 Task: Add Nordic Naturals Omega Memory to the cart.
Action: Mouse moved to (214, 104)
Screenshot: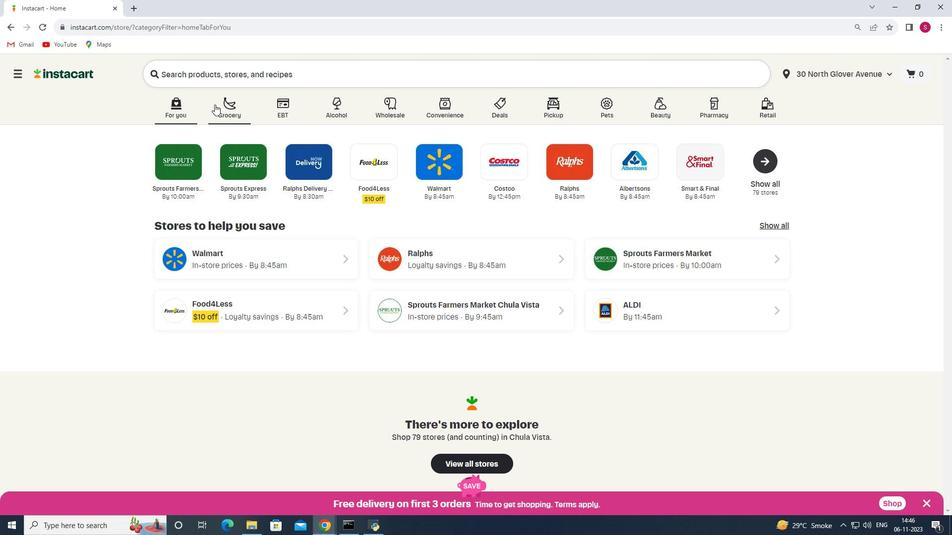 
Action: Mouse pressed left at (214, 104)
Screenshot: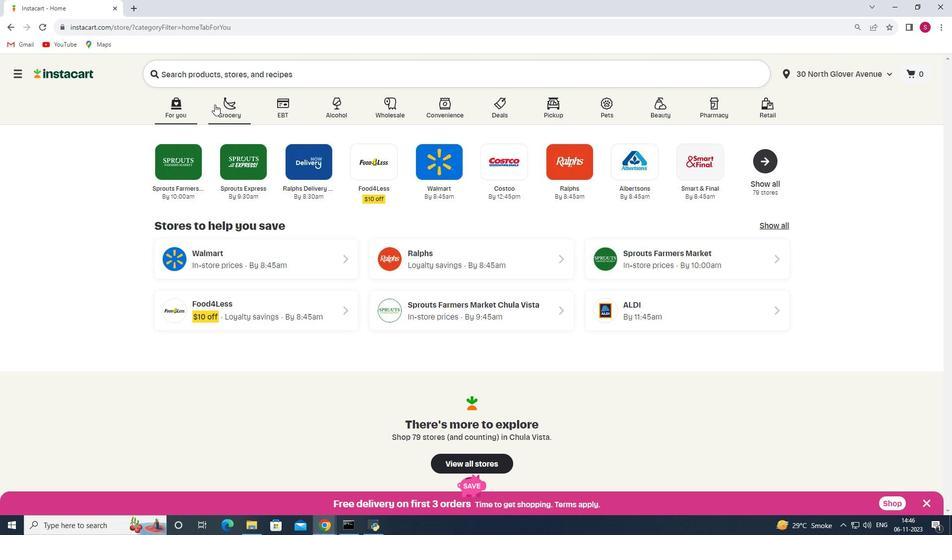 
Action: Mouse moved to (208, 281)
Screenshot: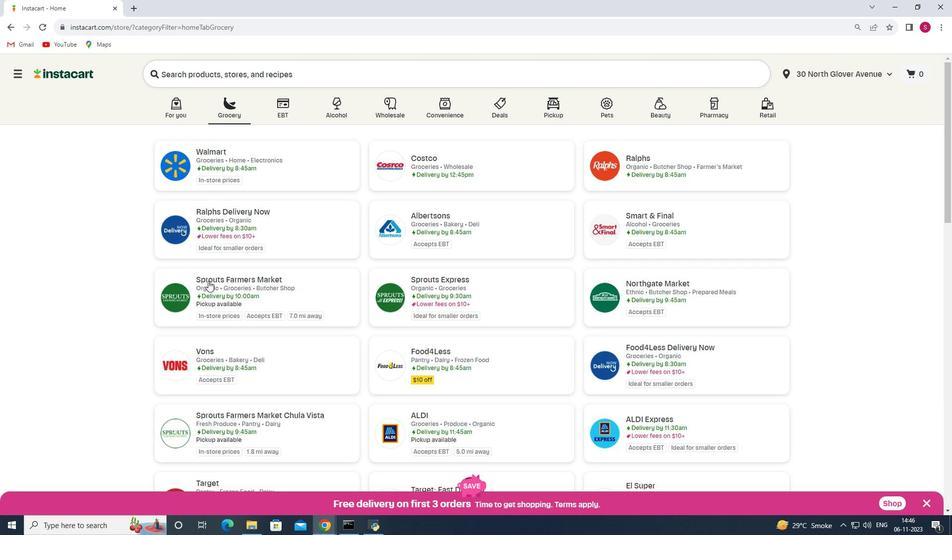 
Action: Mouse pressed left at (208, 281)
Screenshot: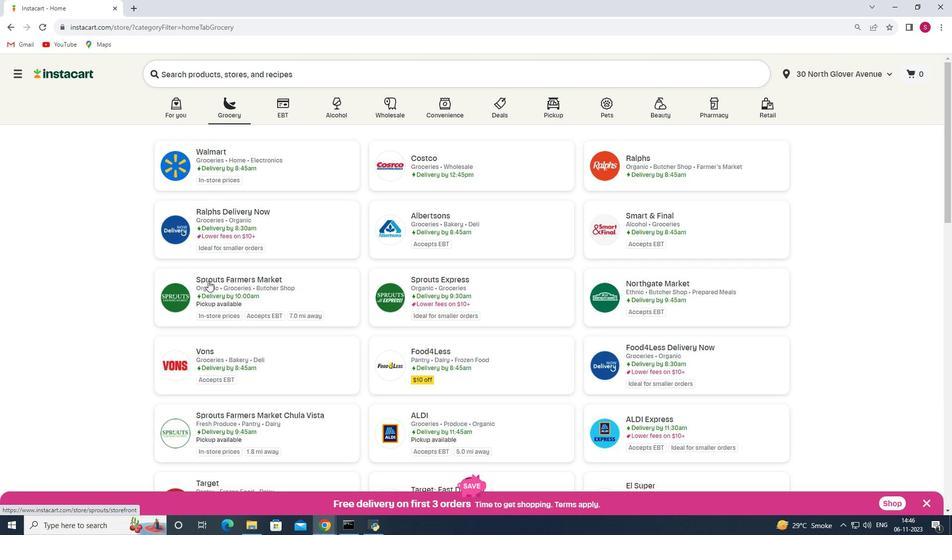 
Action: Mouse moved to (62, 312)
Screenshot: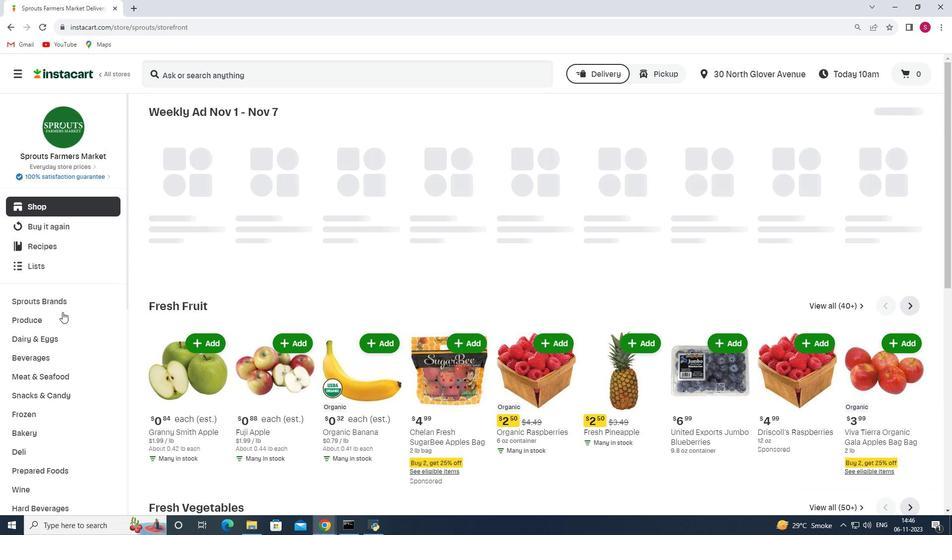 
Action: Mouse scrolled (62, 312) with delta (0, 0)
Screenshot: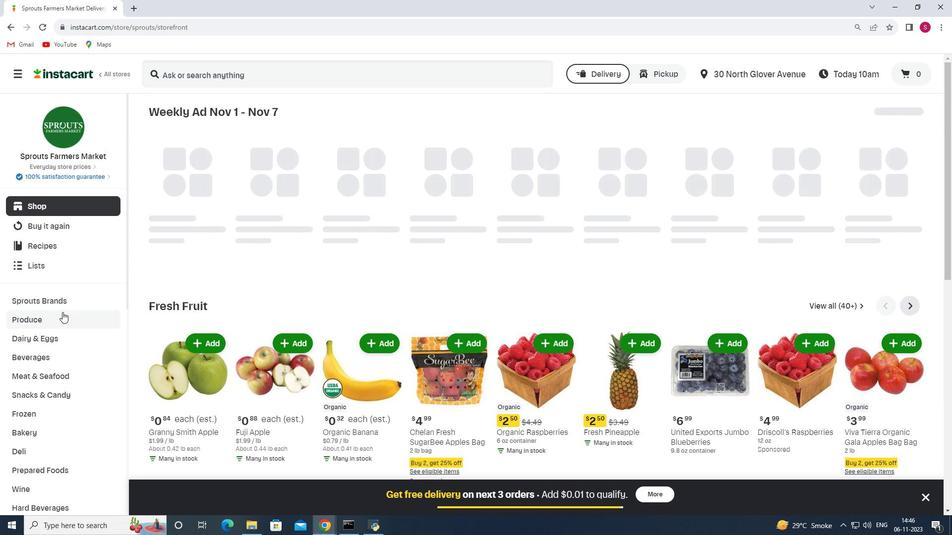 
Action: Mouse scrolled (62, 312) with delta (0, 0)
Screenshot: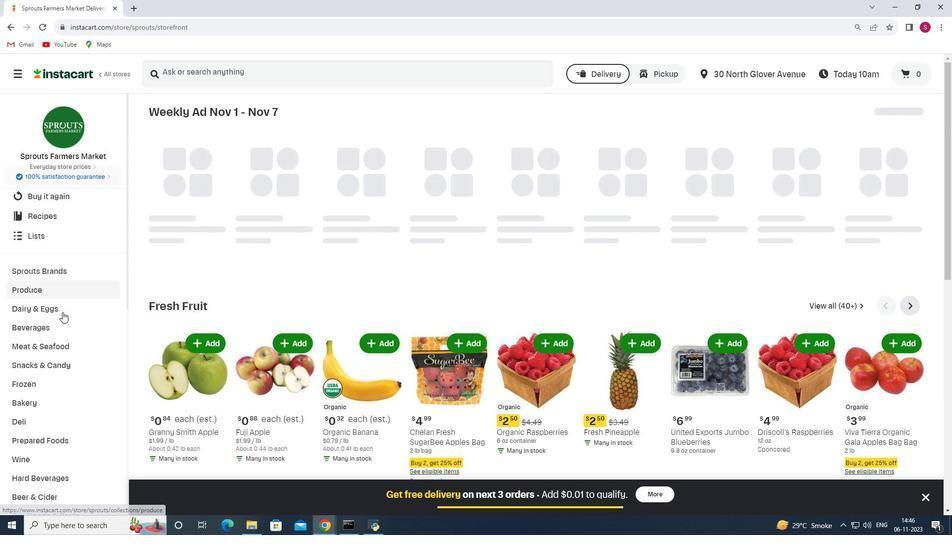 
Action: Mouse scrolled (62, 312) with delta (0, 0)
Screenshot: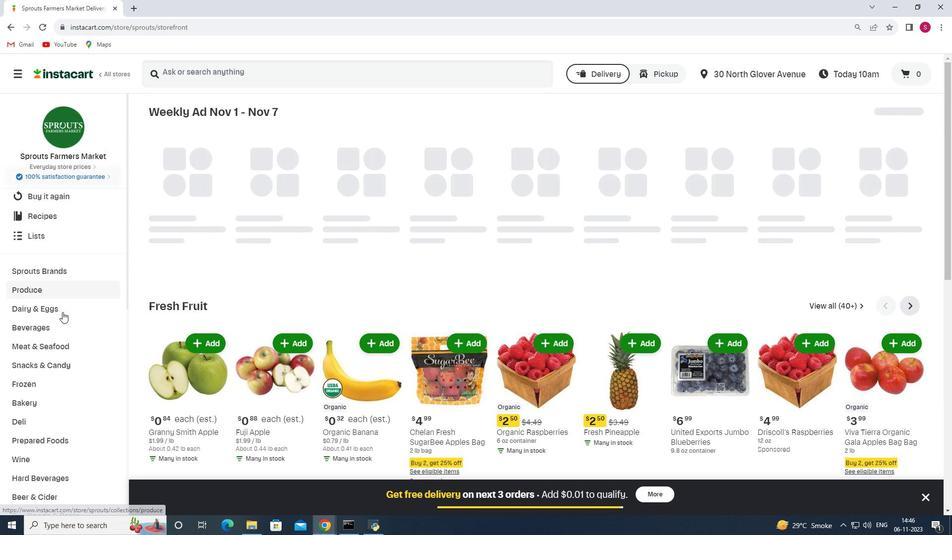 
Action: Mouse scrolled (62, 312) with delta (0, 0)
Screenshot: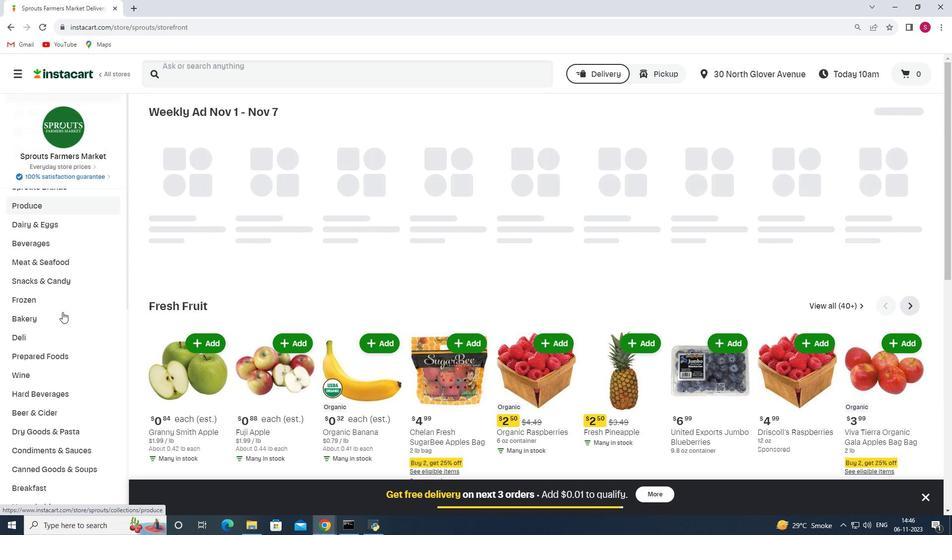 
Action: Mouse moved to (62, 312)
Screenshot: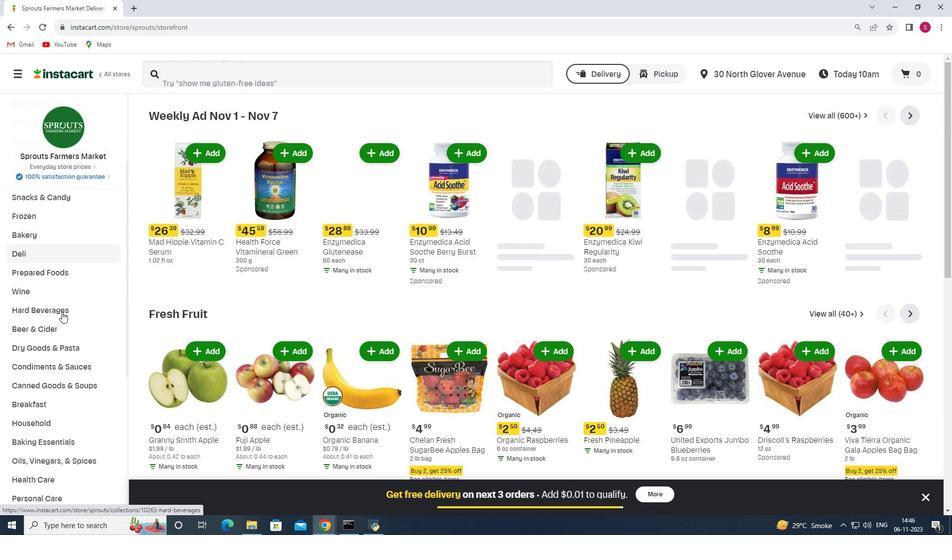 
Action: Mouse scrolled (62, 312) with delta (0, 0)
Screenshot: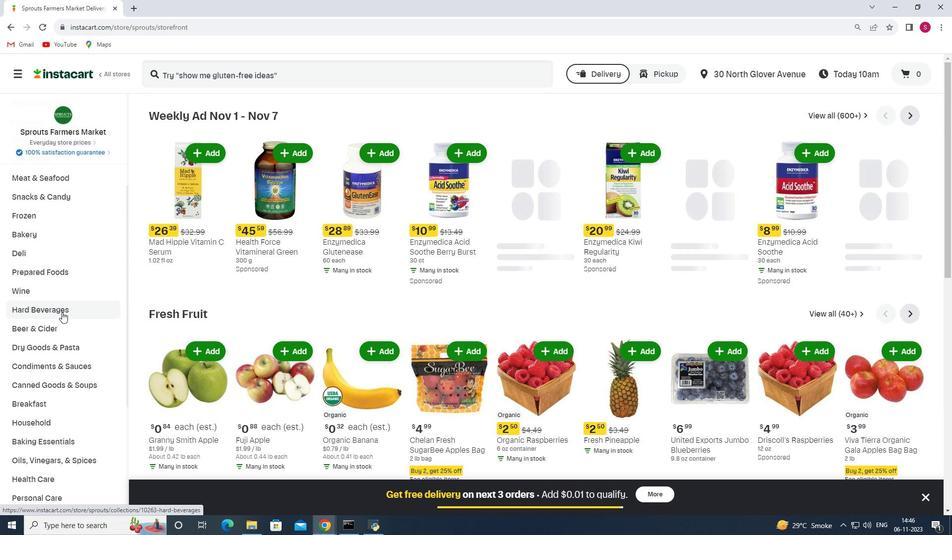 
Action: Mouse scrolled (62, 312) with delta (0, 0)
Screenshot: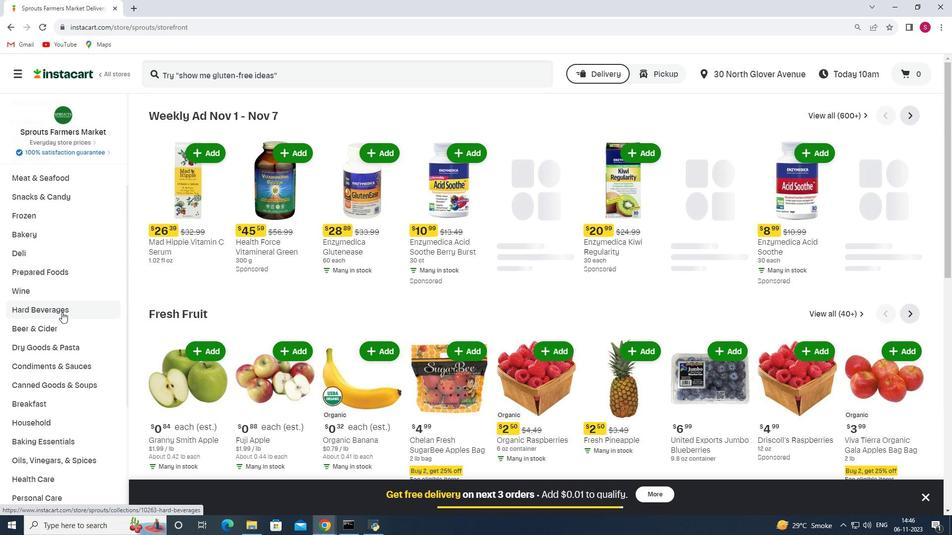 
Action: Mouse moved to (48, 374)
Screenshot: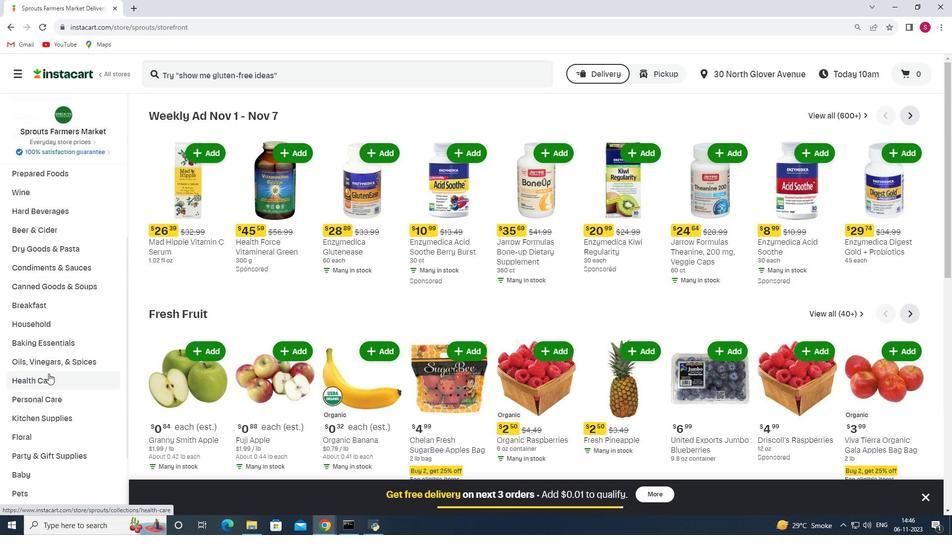 
Action: Mouse pressed left at (48, 374)
Screenshot: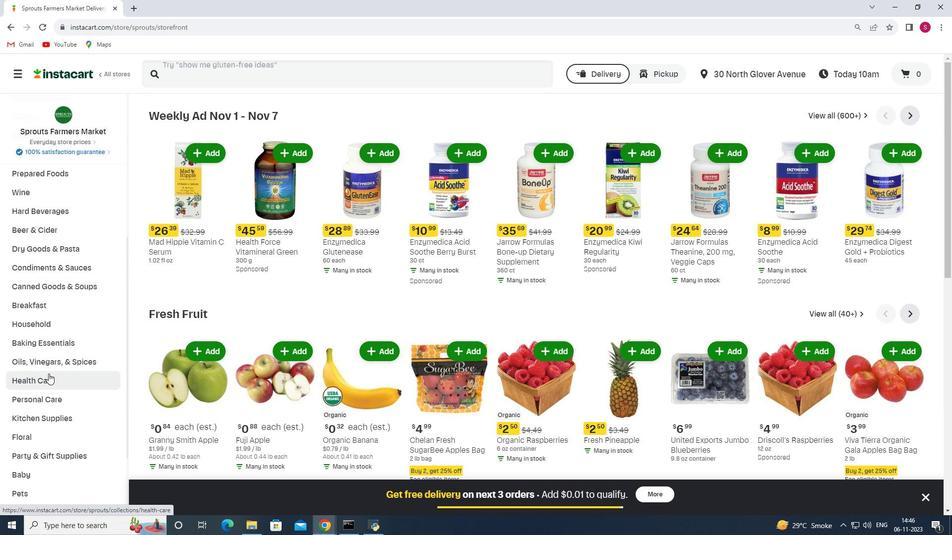 
Action: Mouse moved to (321, 144)
Screenshot: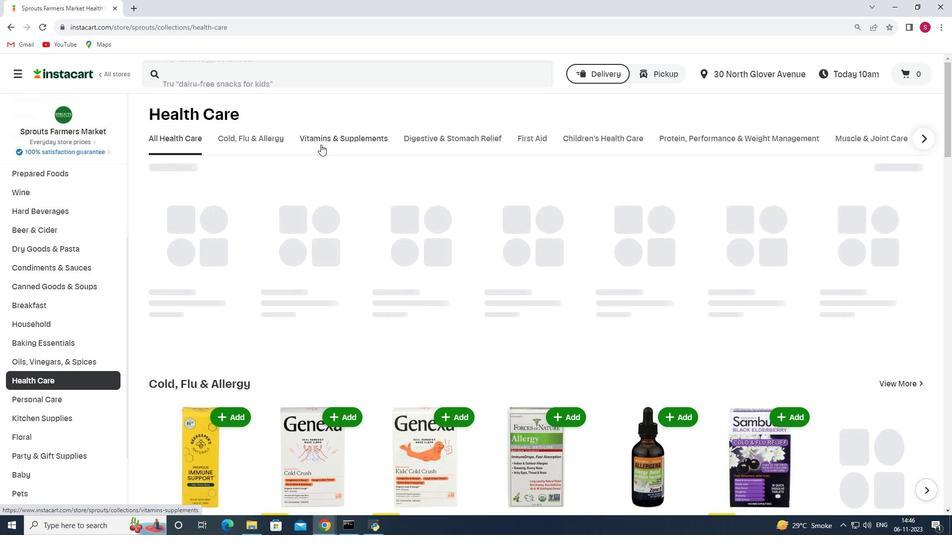 
Action: Mouse pressed left at (321, 144)
Screenshot: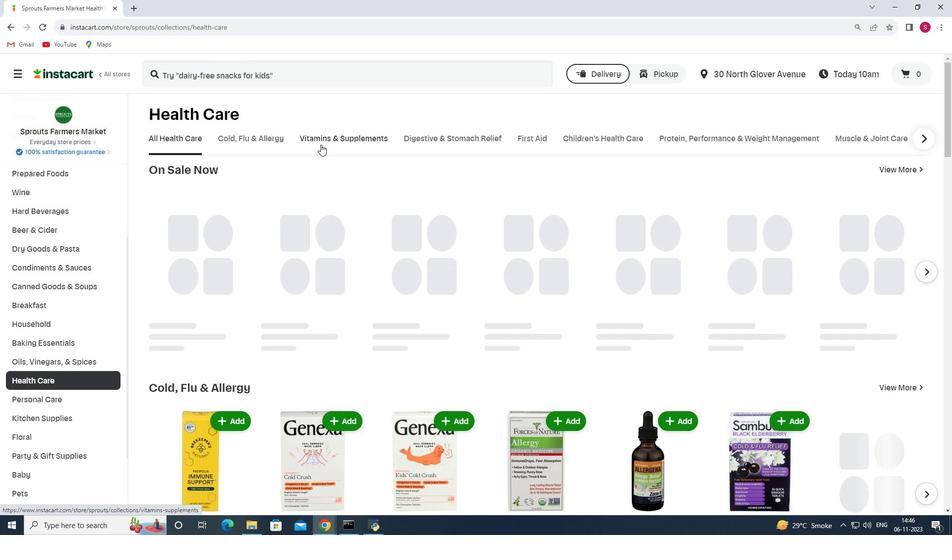 
Action: Mouse moved to (706, 184)
Screenshot: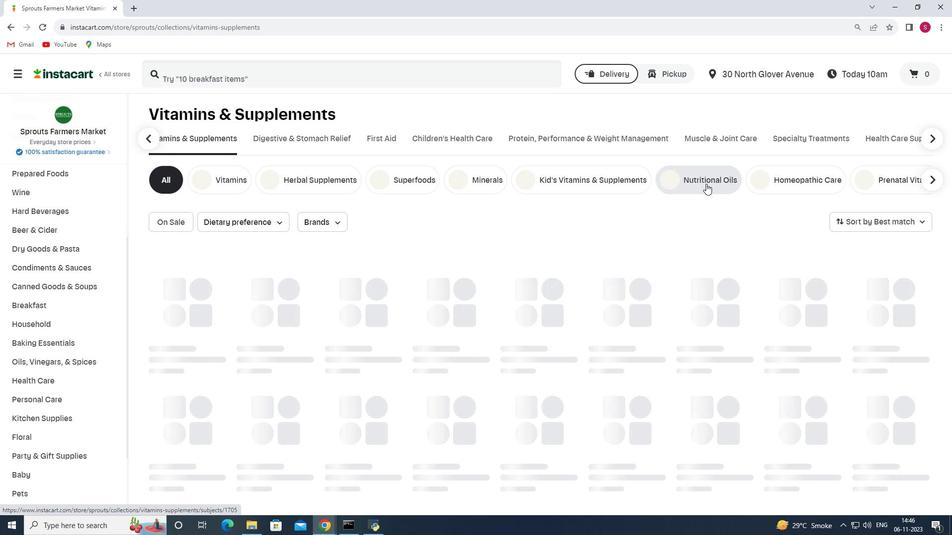 
Action: Mouse pressed left at (706, 184)
Screenshot: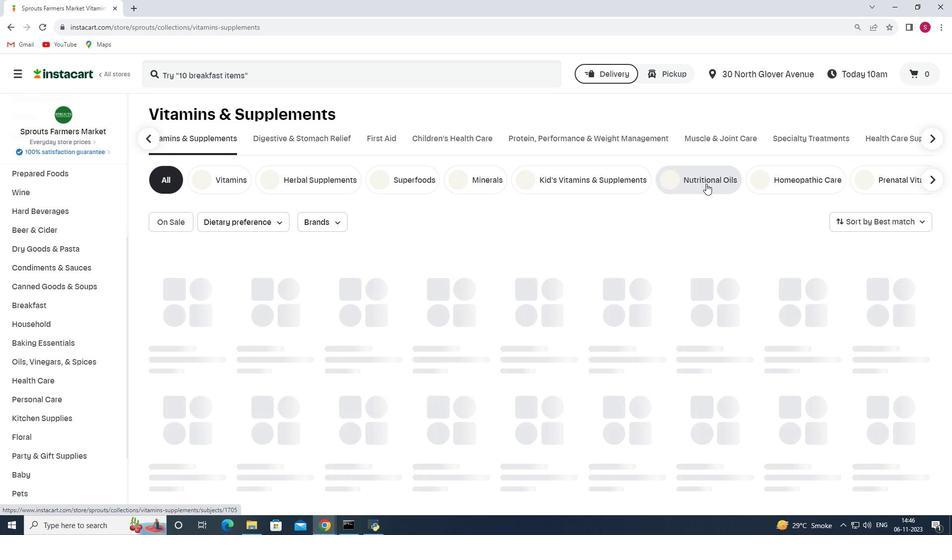 
Action: Mouse moved to (292, 77)
Screenshot: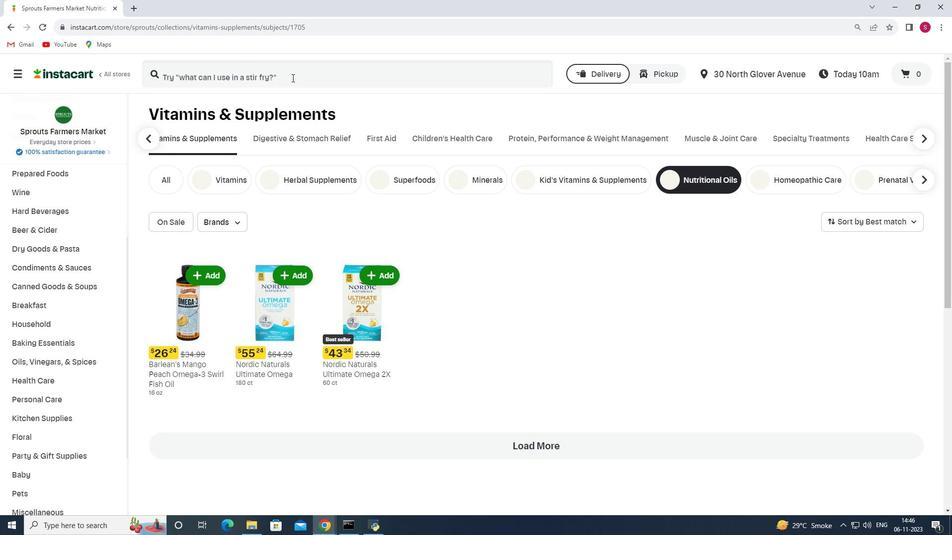 
Action: Mouse pressed left at (292, 77)
Screenshot: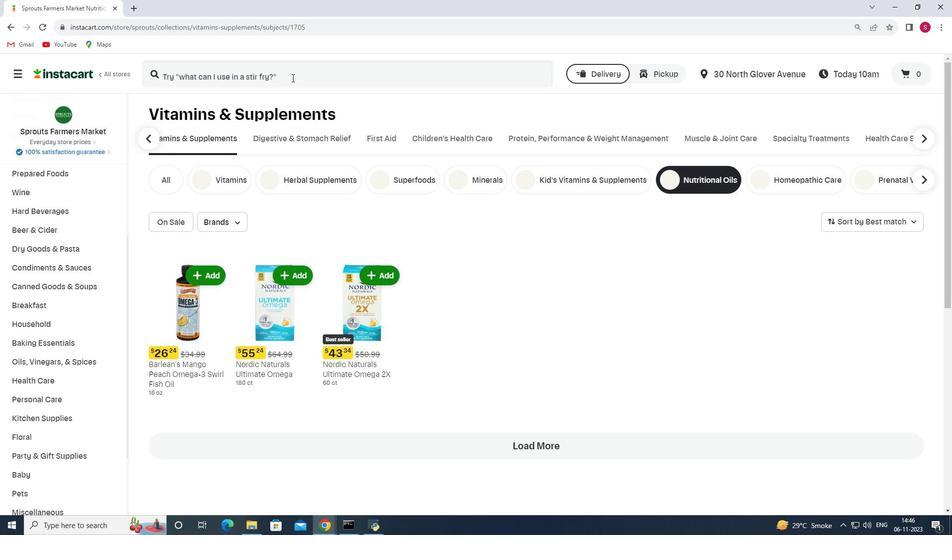 
Action: Key pressed <Key.shift>Nordic<Key.space><Key.shift>Naturals<Key.space><Key.shift>Omega<Key.space><Key.shift>Memory<Key.enter>
Screenshot: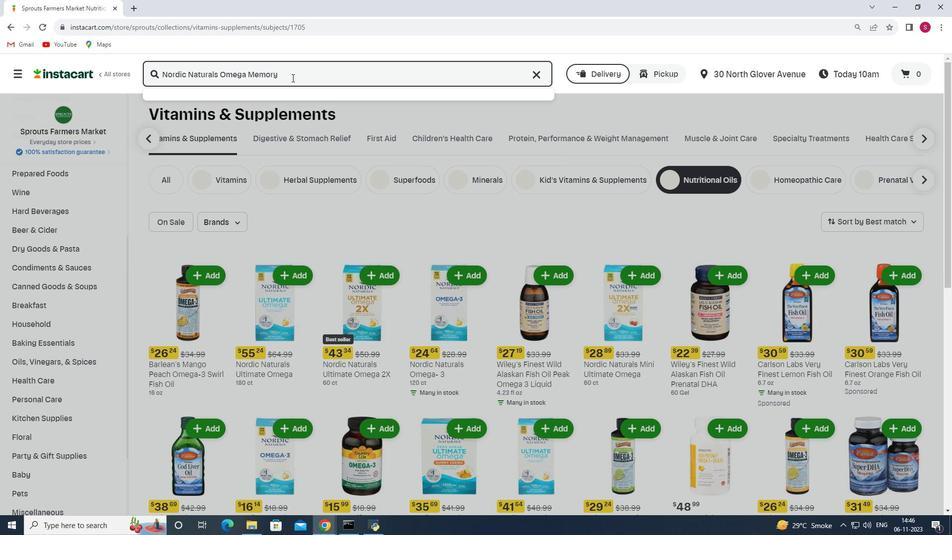 
Action: Mouse moved to (529, 213)
Screenshot: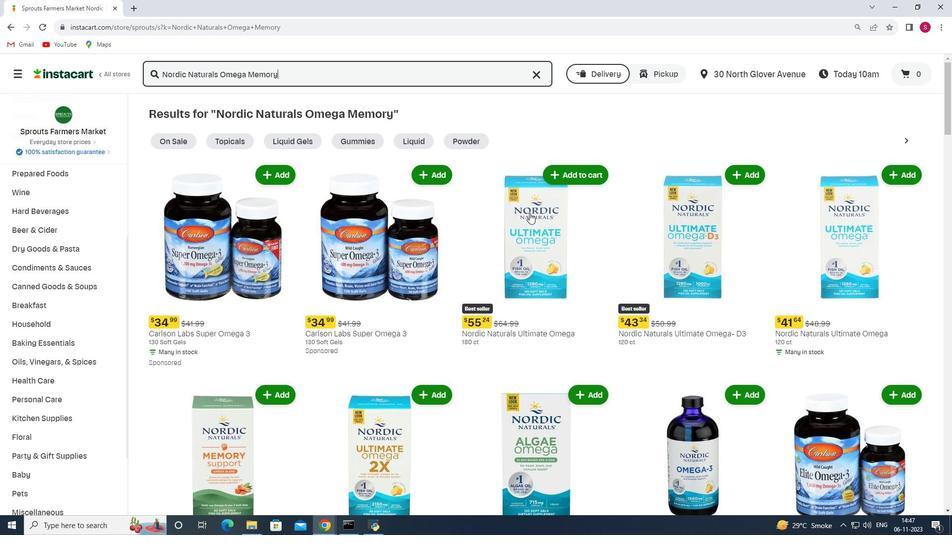 
Action: Mouse scrolled (529, 212) with delta (0, 0)
Screenshot: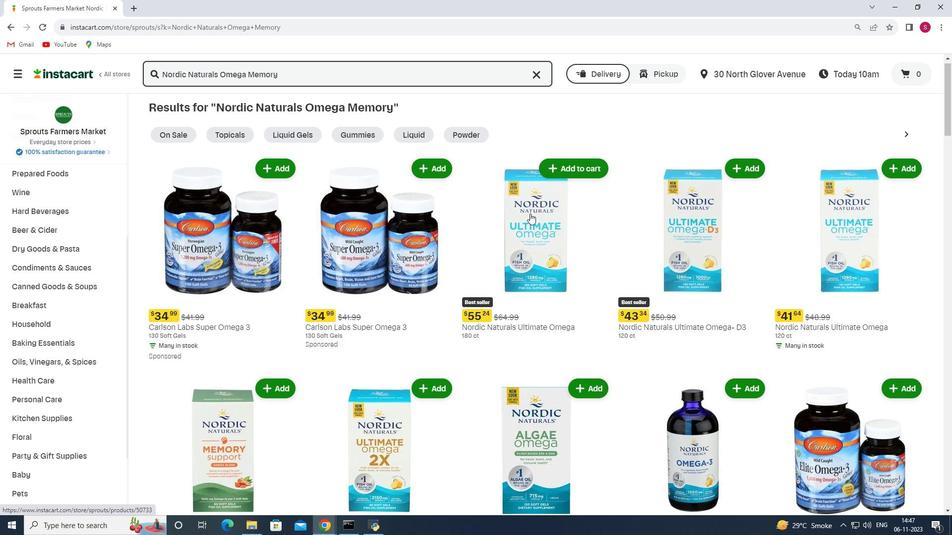 
Action: Mouse moved to (529, 227)
Screenshot: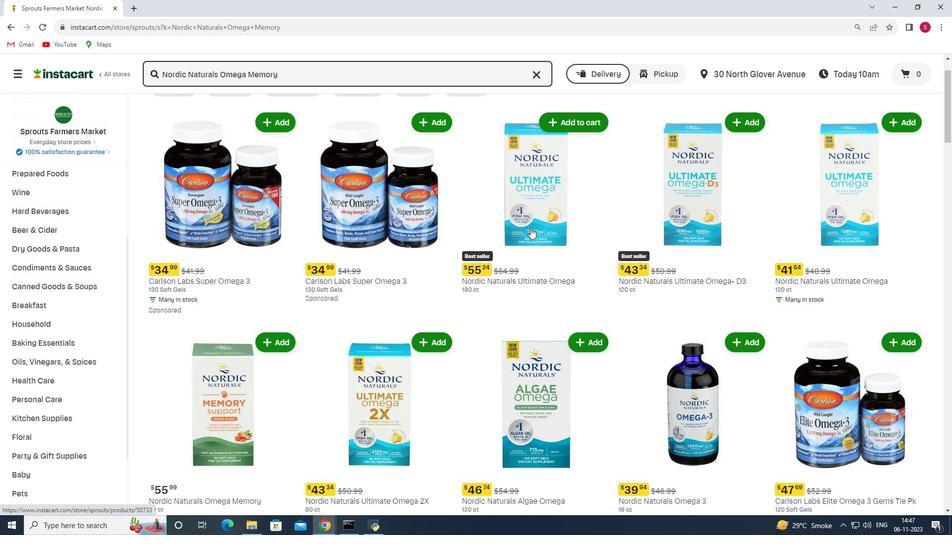 
Action: Mouse scrolled (529, 226) with delta (0, 0)
Screenshot: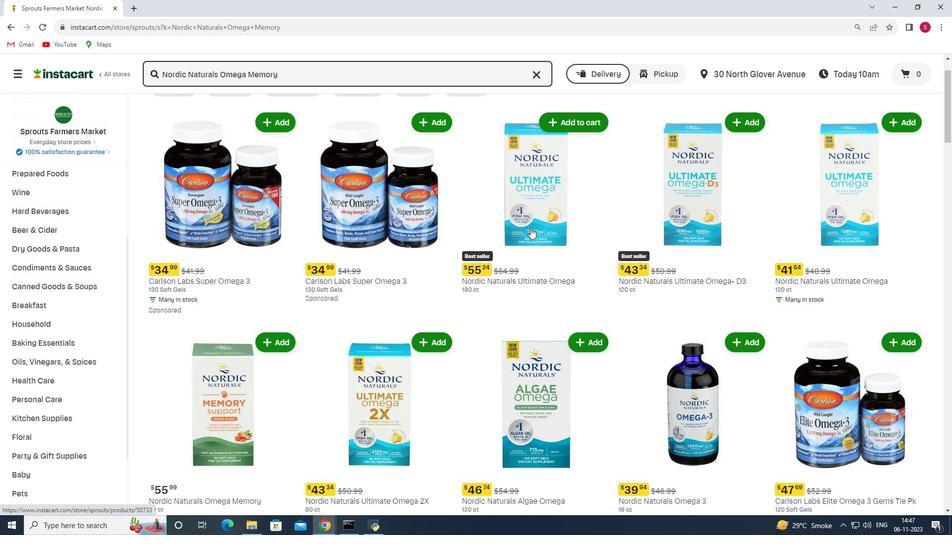 
Action: Mouse moved to (530, 228)
Screenshot: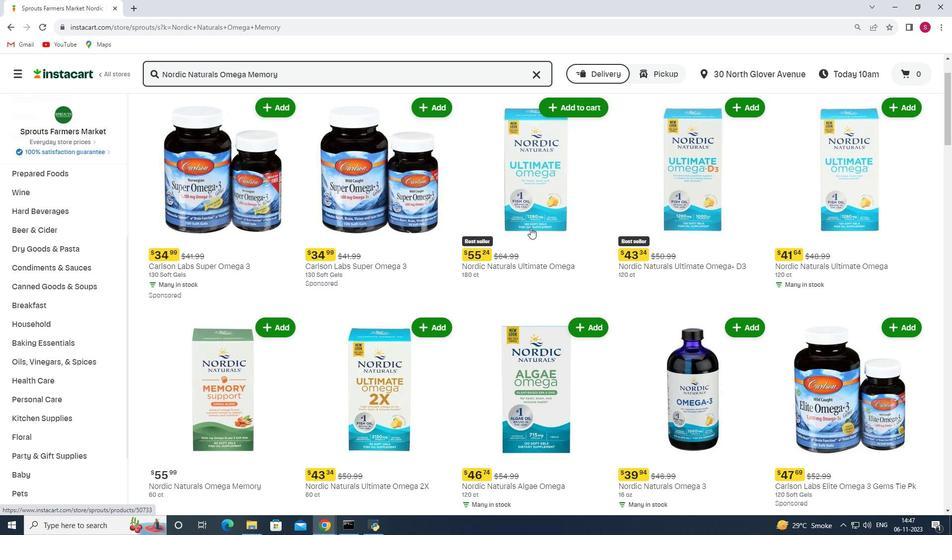 
Action: Mouse scrolled (530, 227) with delta (0, 0)
Screenshot: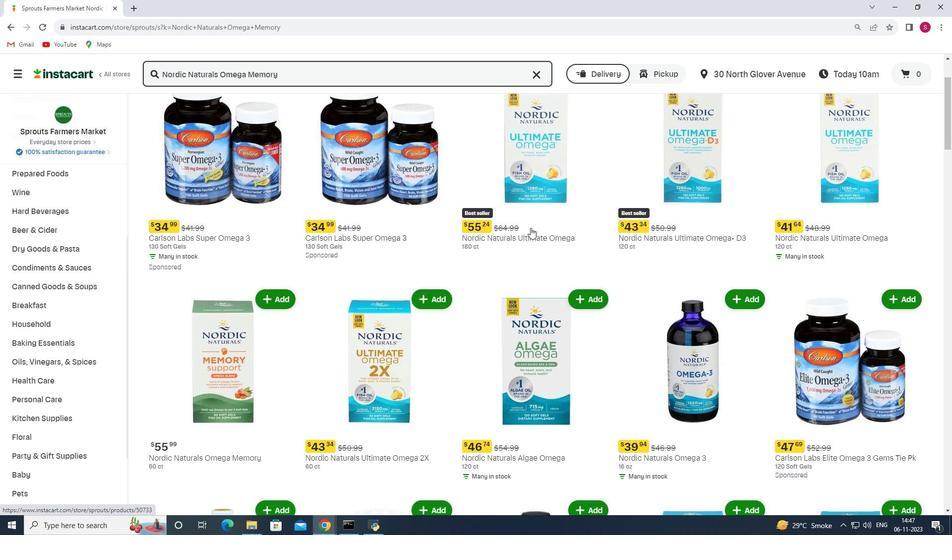 
Action: Mouse moved to (530, 228)
Screenshot: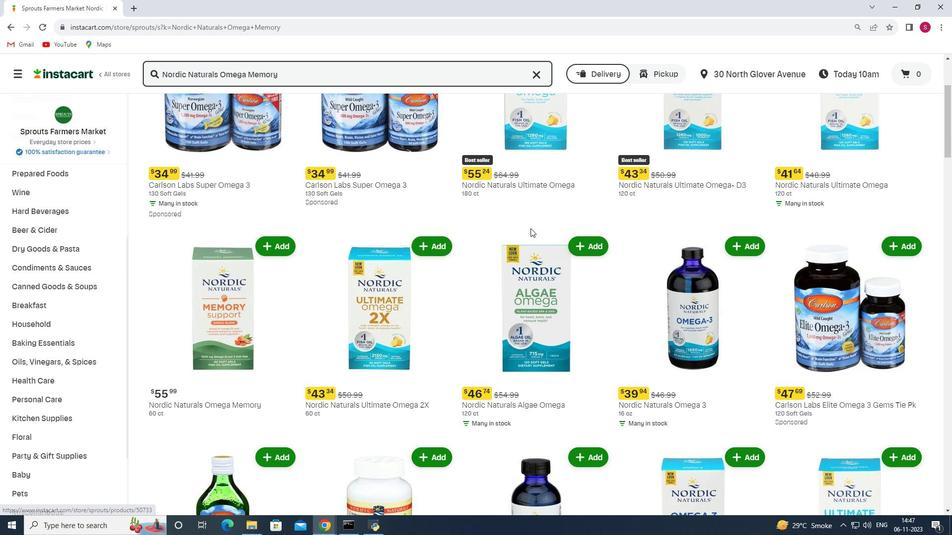 
Action: Mouse scrolled (530, 228) with delta (0, 0)
Screenshot: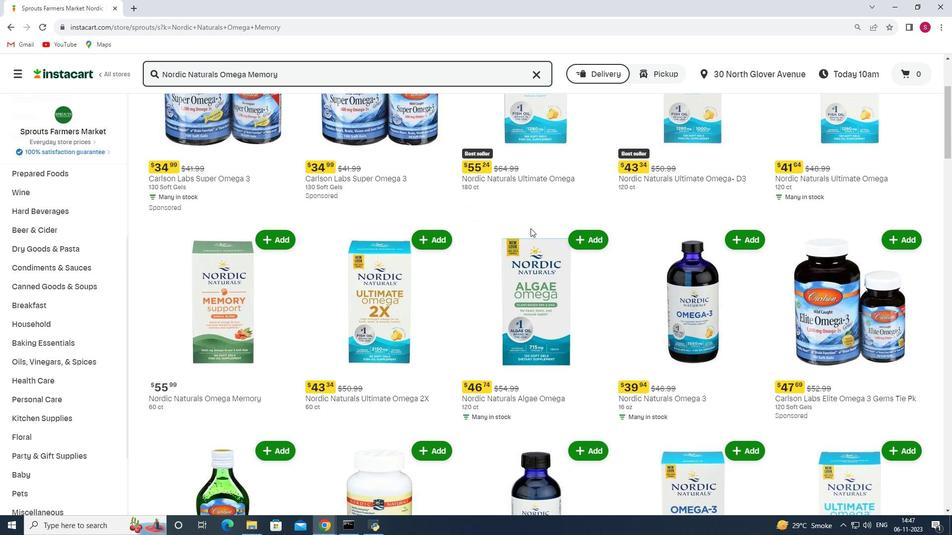 
Action: Mouse moved to (275, 196)
Screenshot: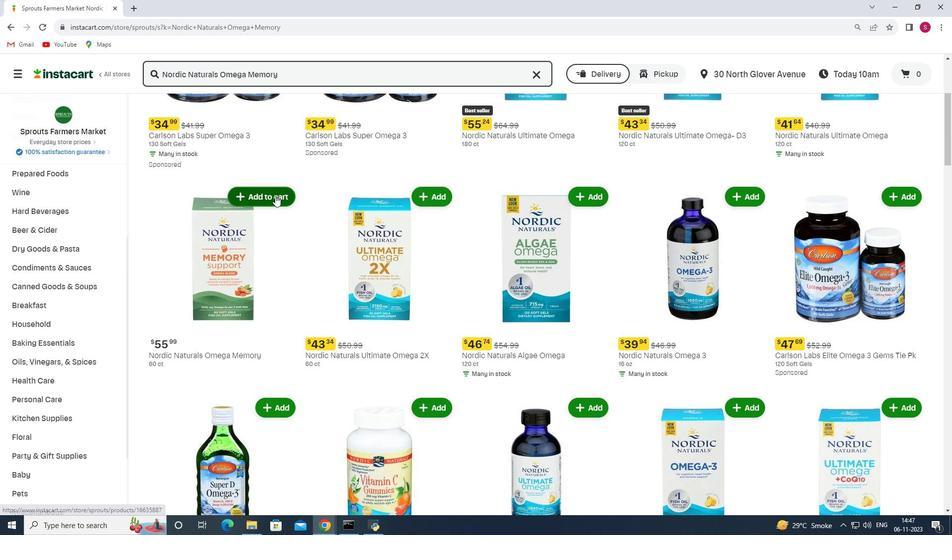 
Action: Mouse pressed left at (275, 196)
Screenshot: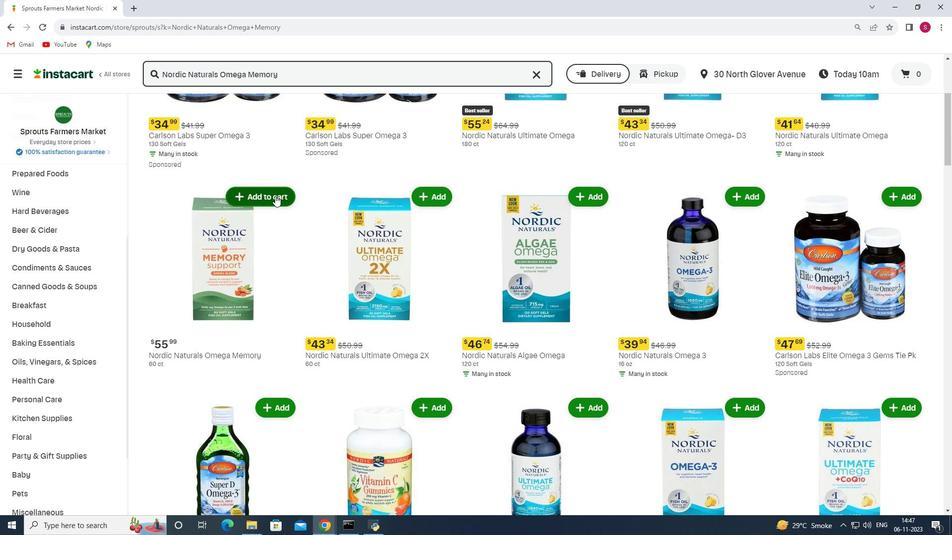 
